 Task: Arrange a 60-minute meeting to discuss employee engagement survey results.
Action: Mouse moved to (83, 149)
Screenshot: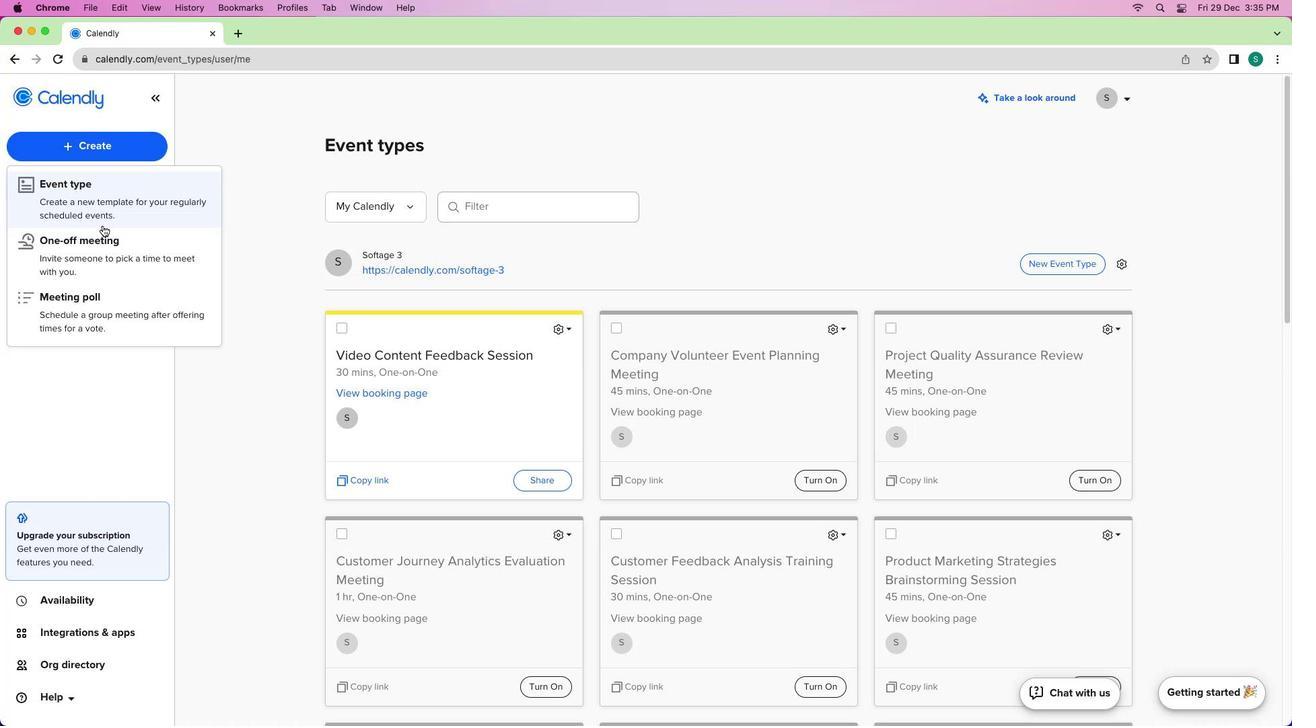 
Action: Mouse pressed left at (83, 149)
Screenshot: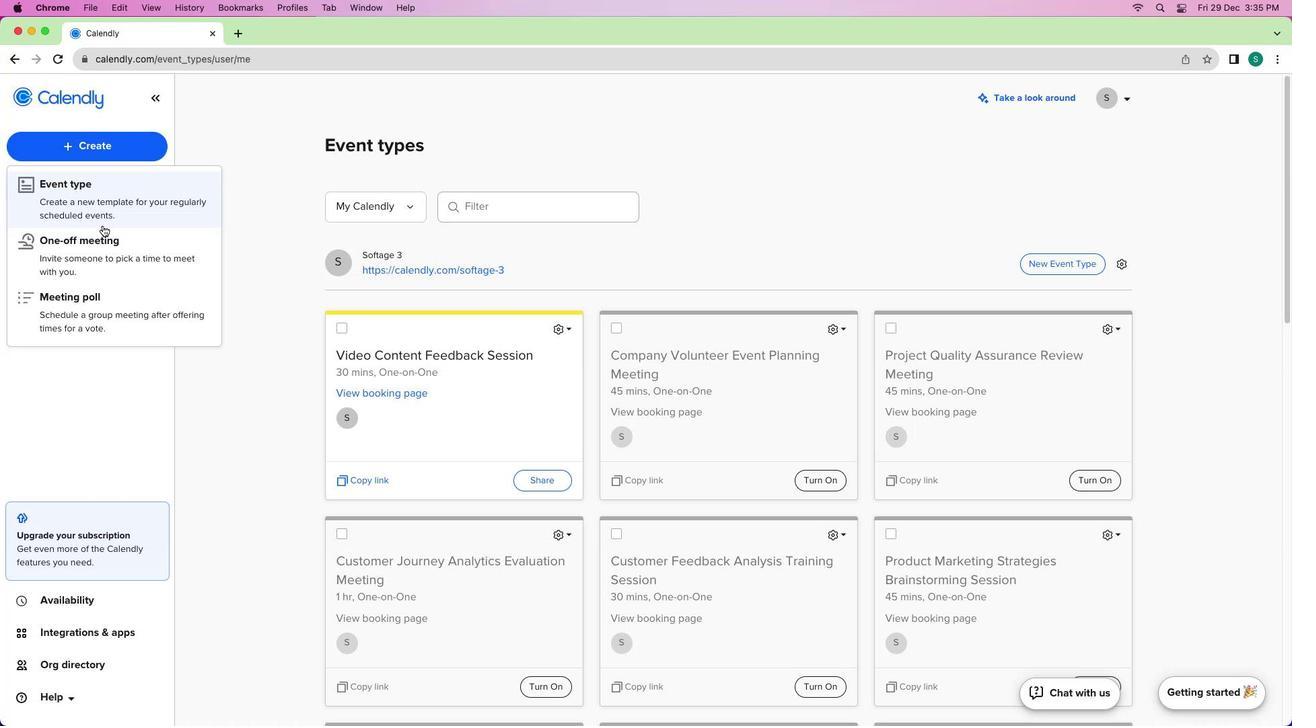 
Action: Mouse moved to (102, 204)
Screenshot: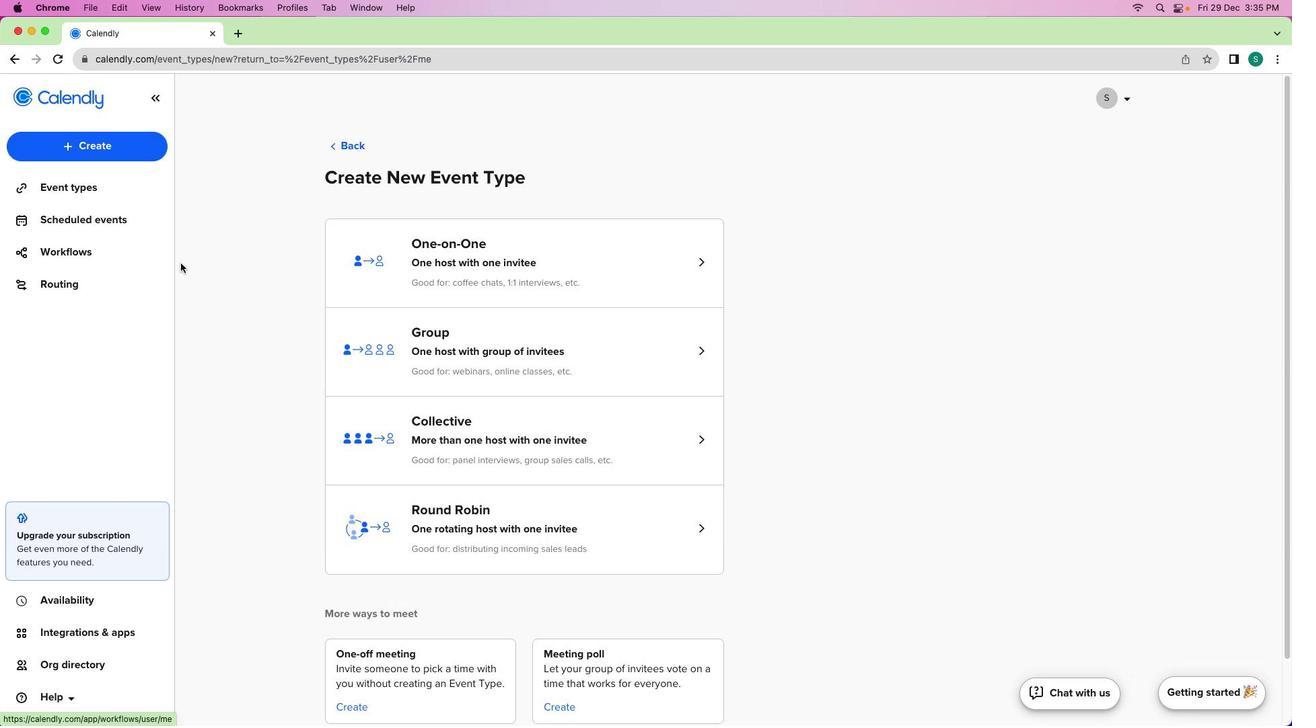 
Action: Mouse pressed left at (102, 204)
Screenshot: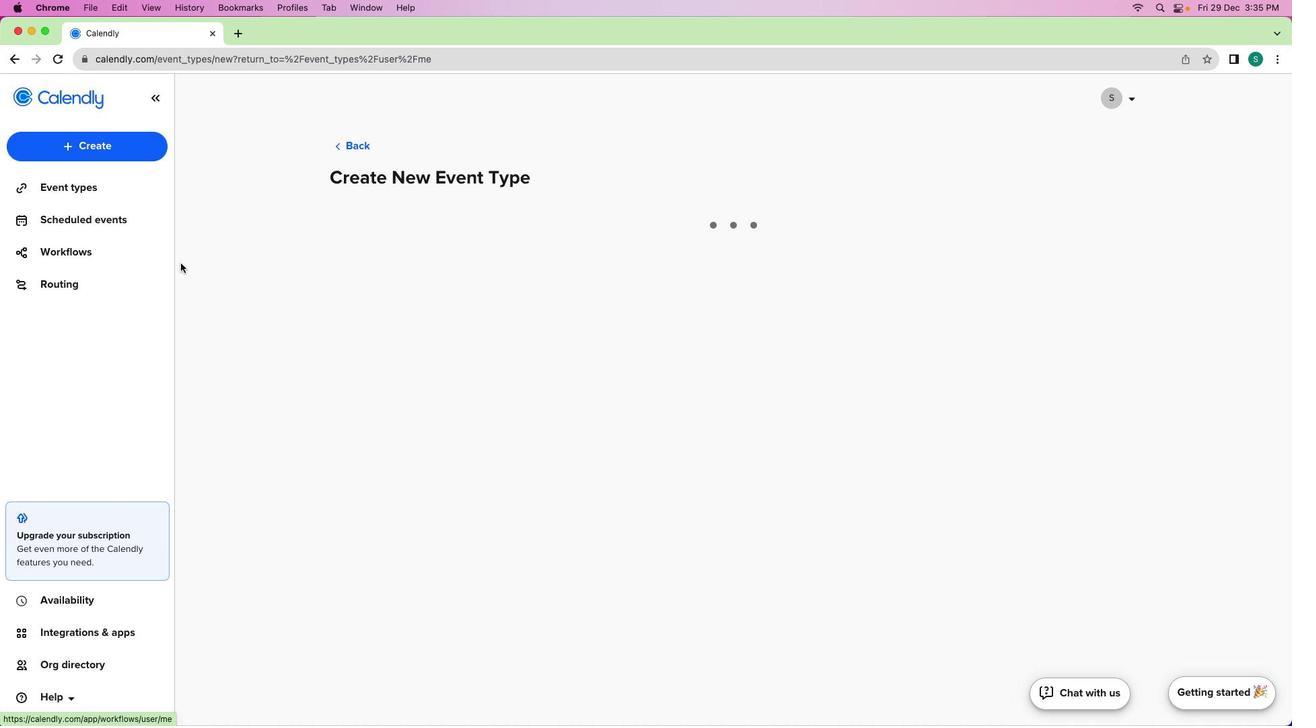 
Action: Mouse moved to (480, 288)
Screenshot: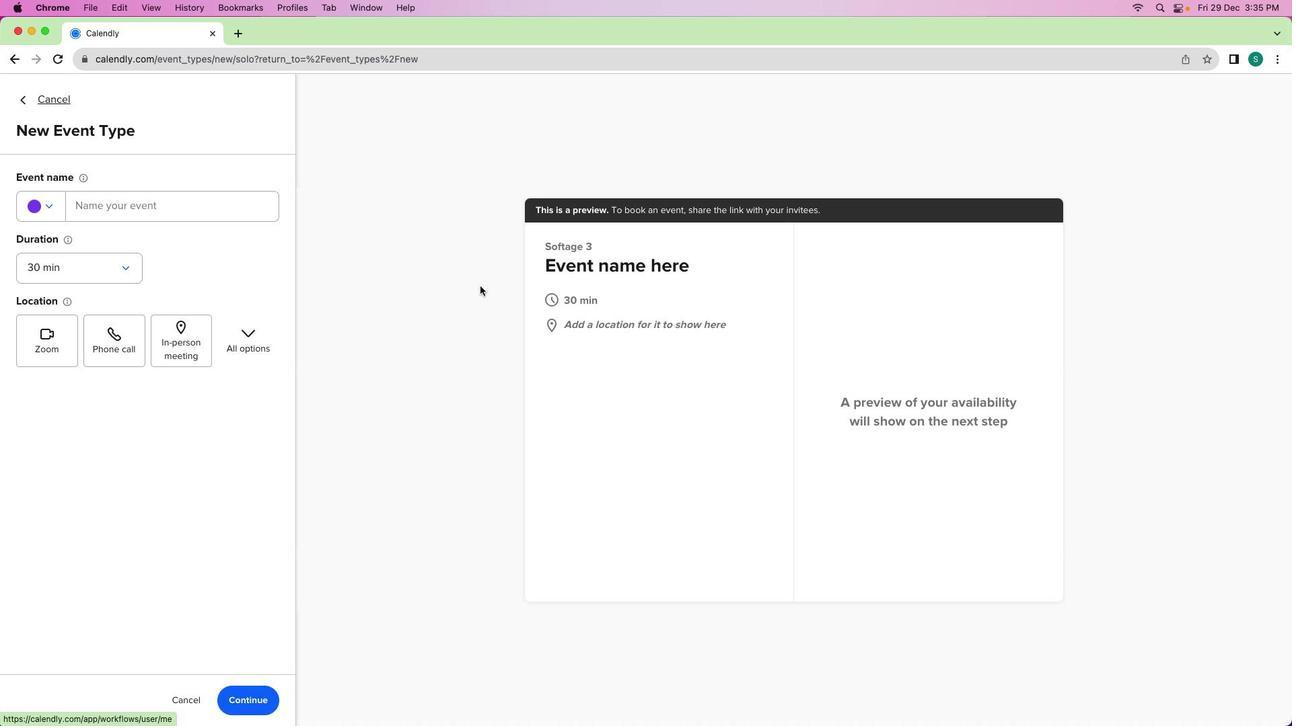 
Action: Mouse pressed left at (480, 288)
Screenshot: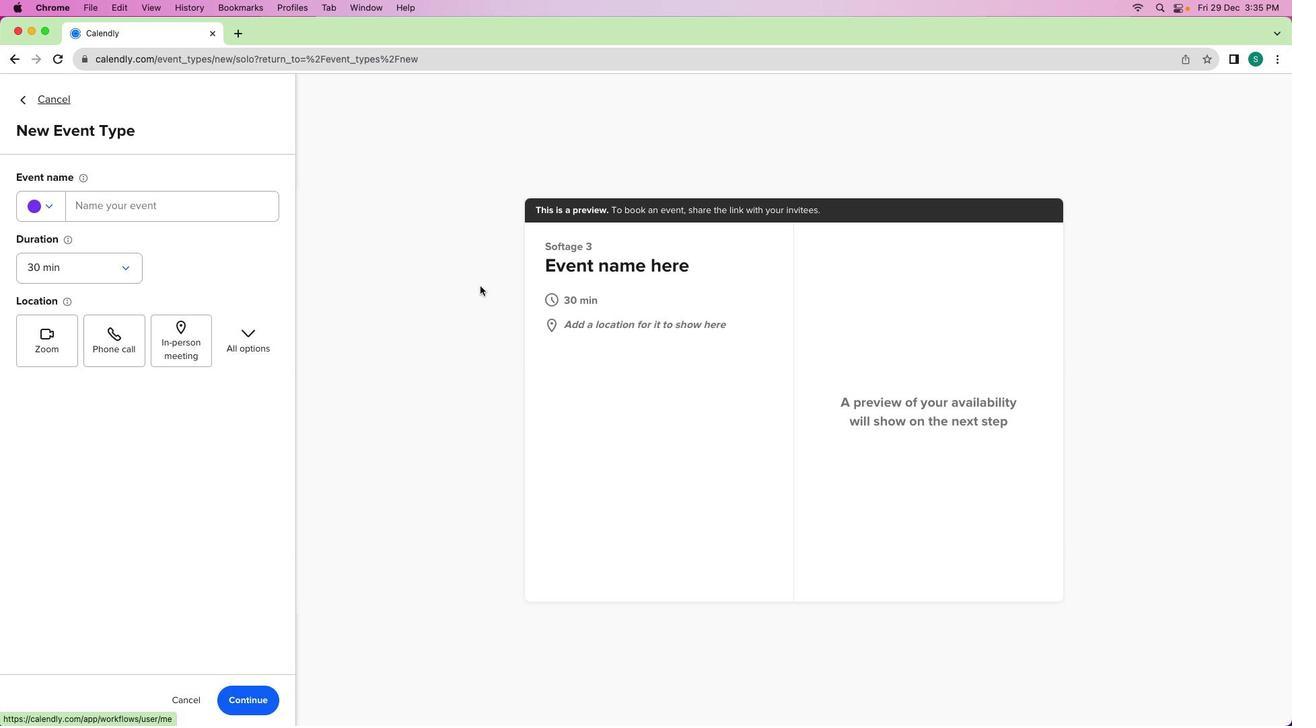 
Action: Mouse moved to (130, 209)
Screenshot: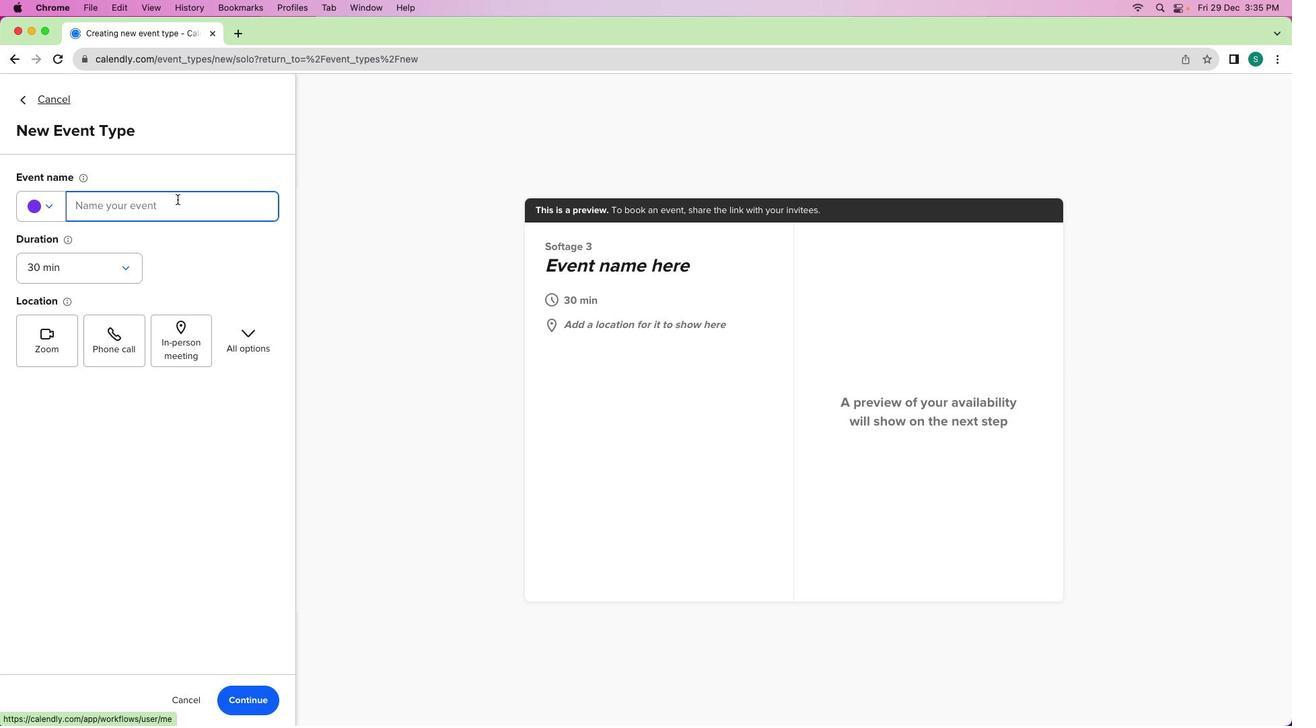 
Action: Mouse pressed left at (130, 209)
Screenshot: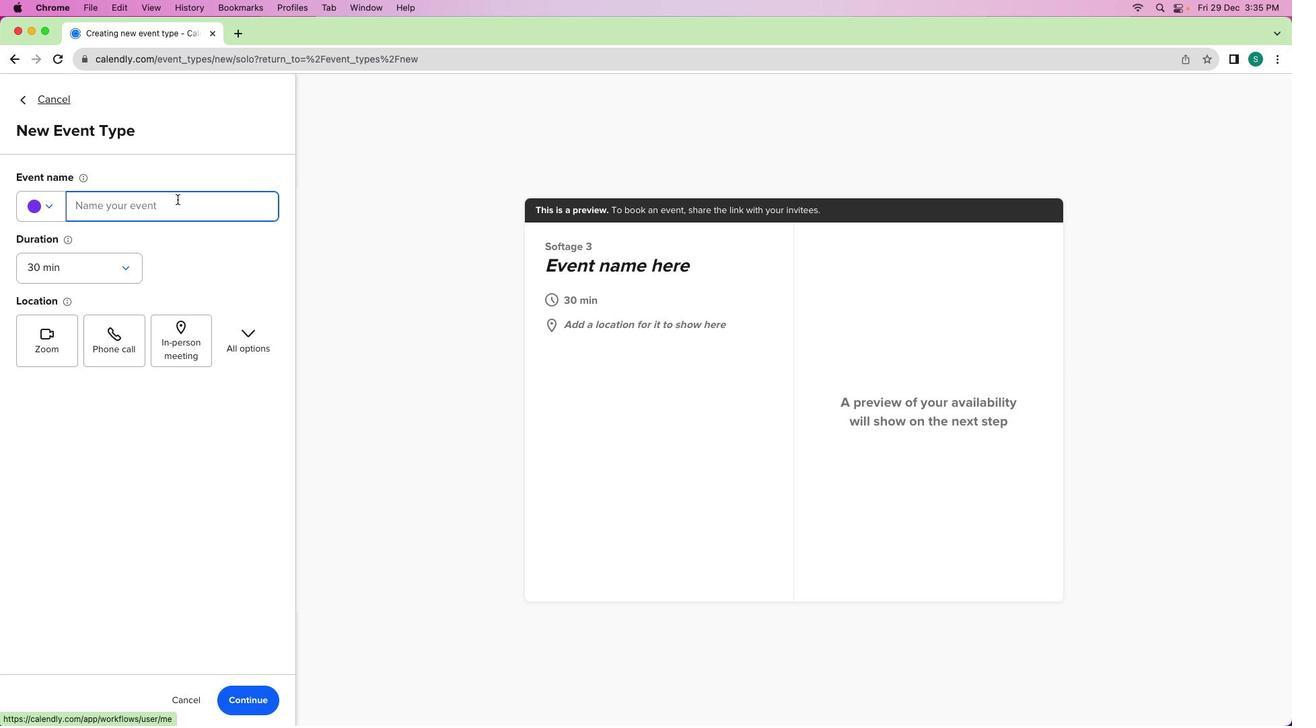 
Action: Mouse moved to (179, 199)
Screenshot: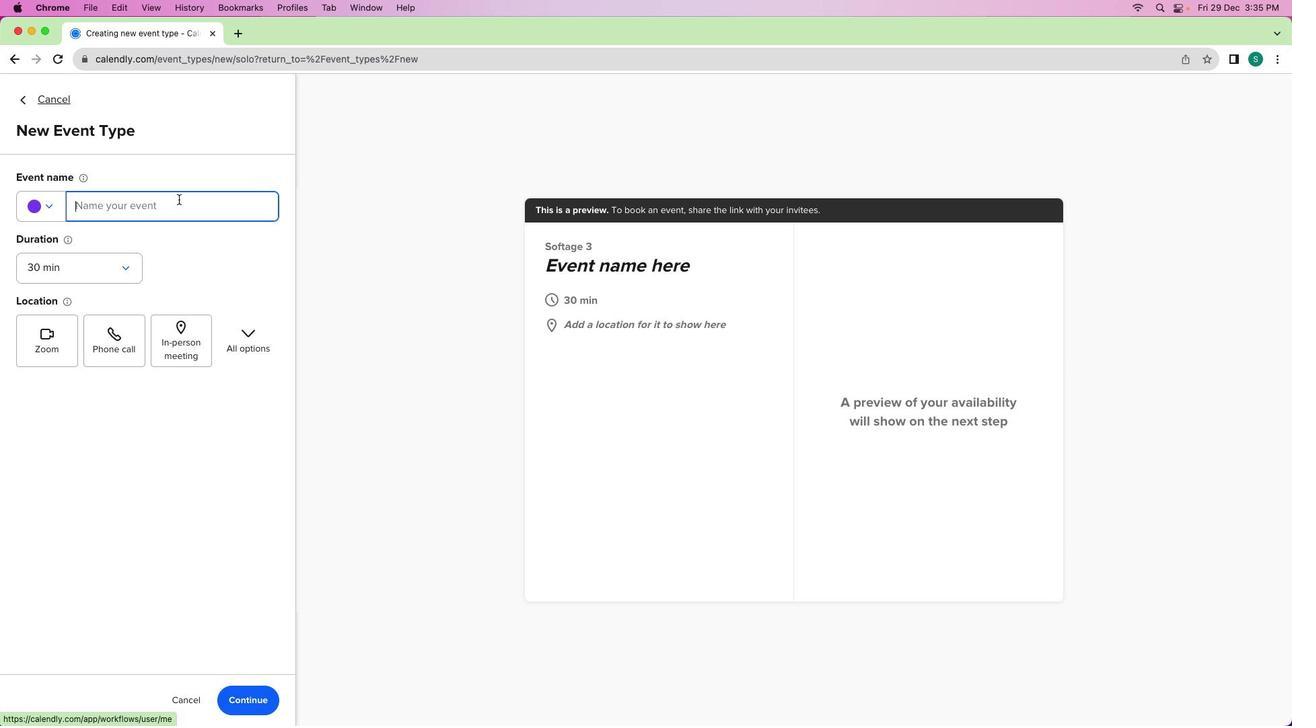 
Action: Key pressed Key.shift'E''m''p''l''o''y''e''e'Key.spaceKey.shift'E''n''a'Key.backspace'g''a''g''e''m''e''n''t'Key.spaceKey.shift'S''u''r''v''e''y'Key.spaceKey.shift'R''e''s''u''k''t'Key.backspaceKey.backspace'l''t''s'Key.spaceKey.shift'D''i''s''c''u''s''s''i''o''n'Key.spaceKey.shift'M''e''e''t''i''n''g'
Screenshot: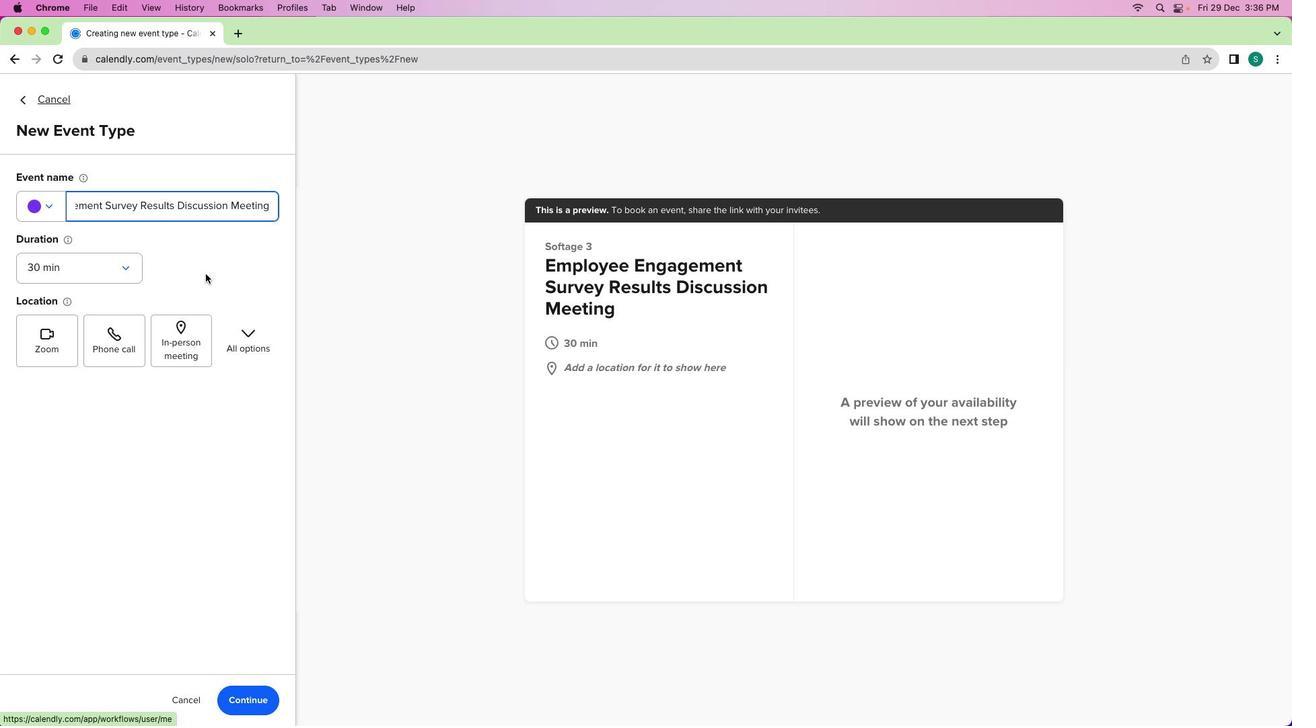 
Action: Mouse moved to (131, 267)
Screenshot: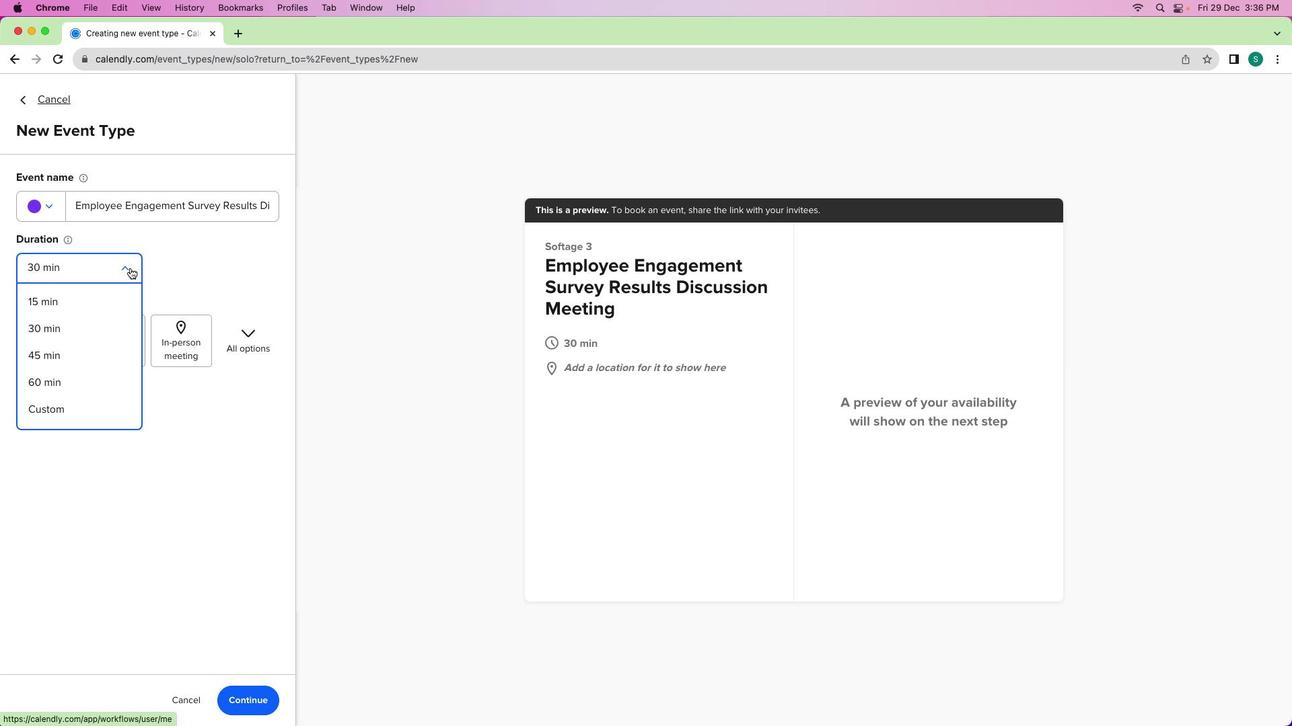 
Action: Mouse pressed left at (131, 267)
Screenshot: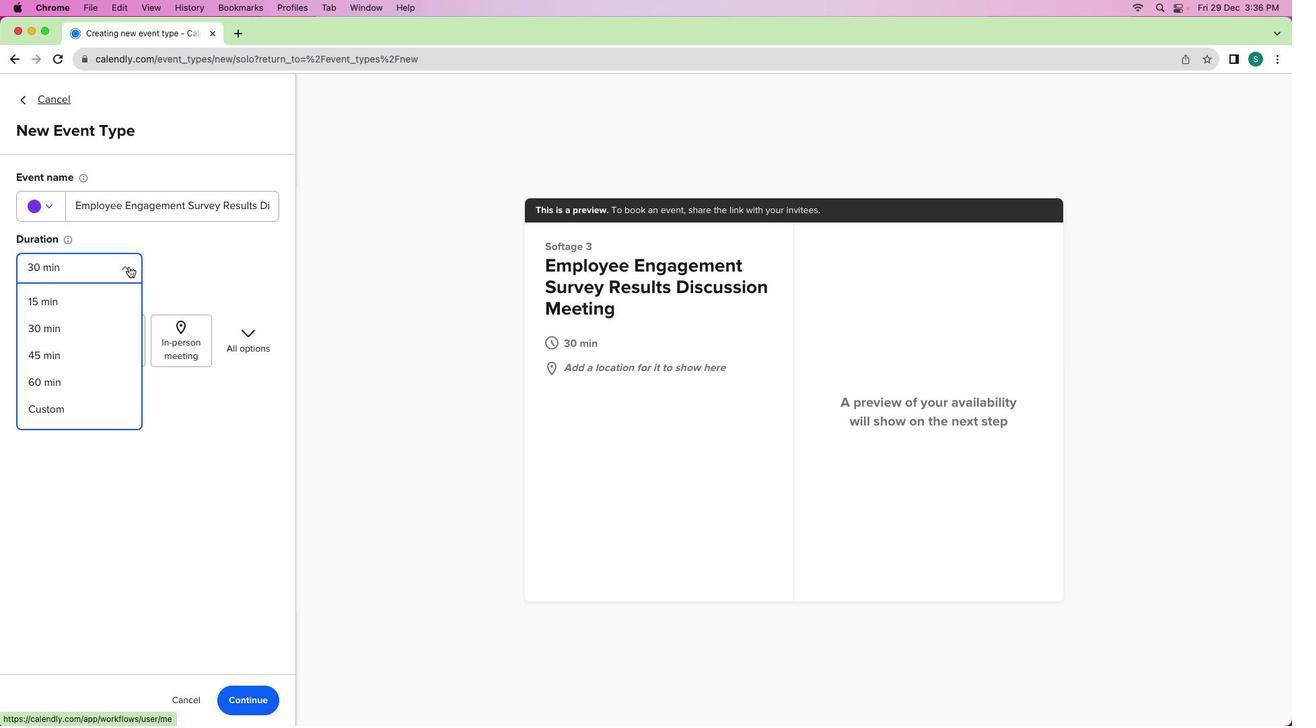
Action: Mouse moved to (59, 379)
Screenshot: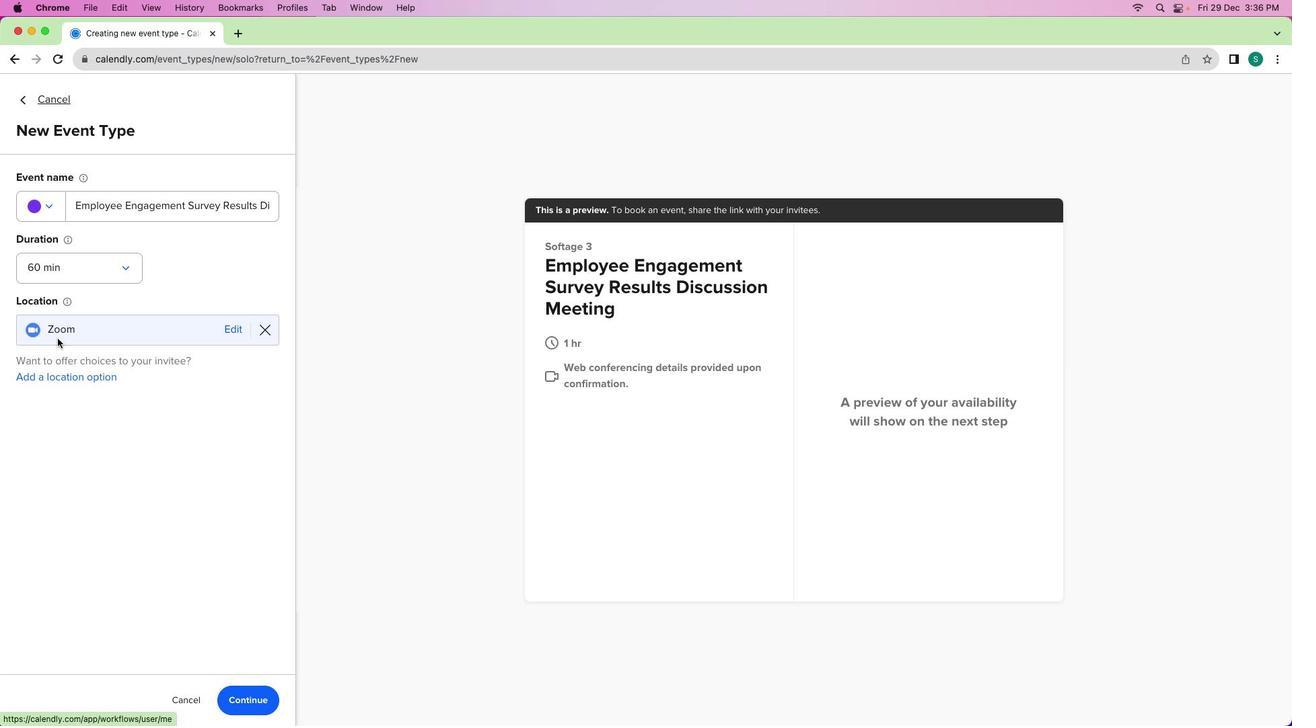
Action: Mouse pressed left at (59, 379)
Screenshot: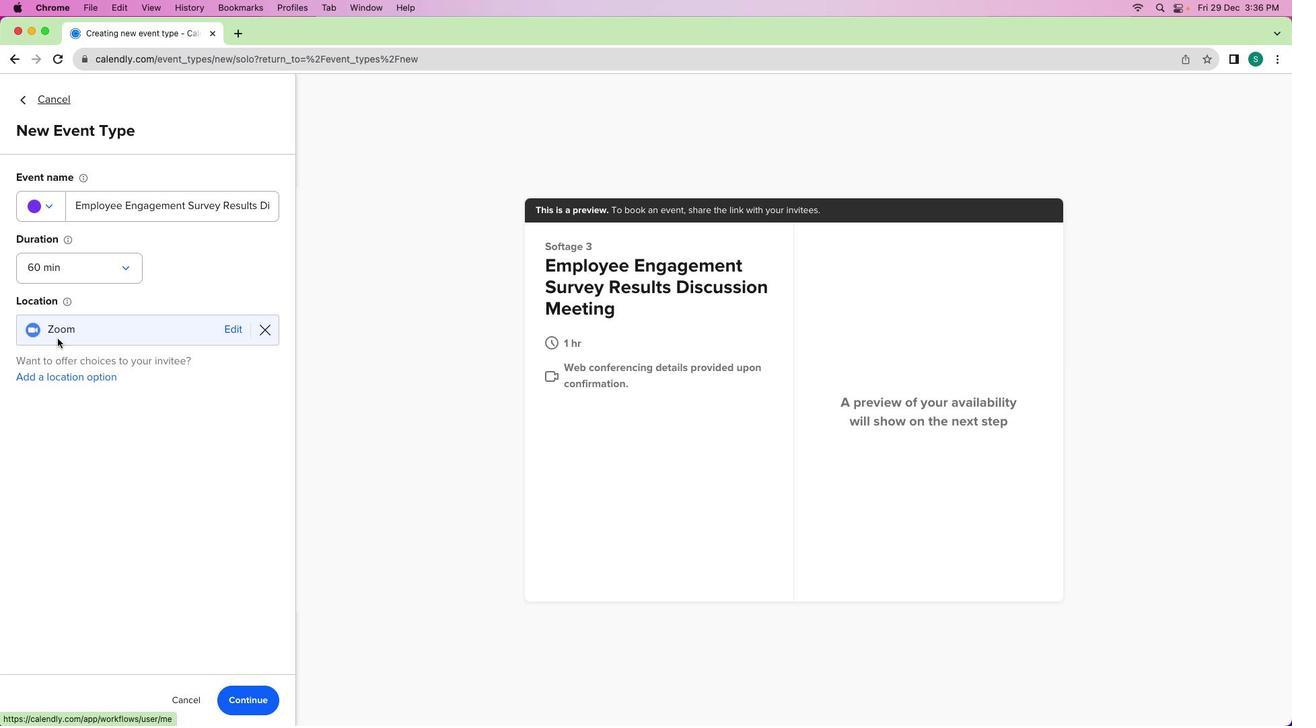 
Action: Mouse moved to (63, 337)
Screenshot: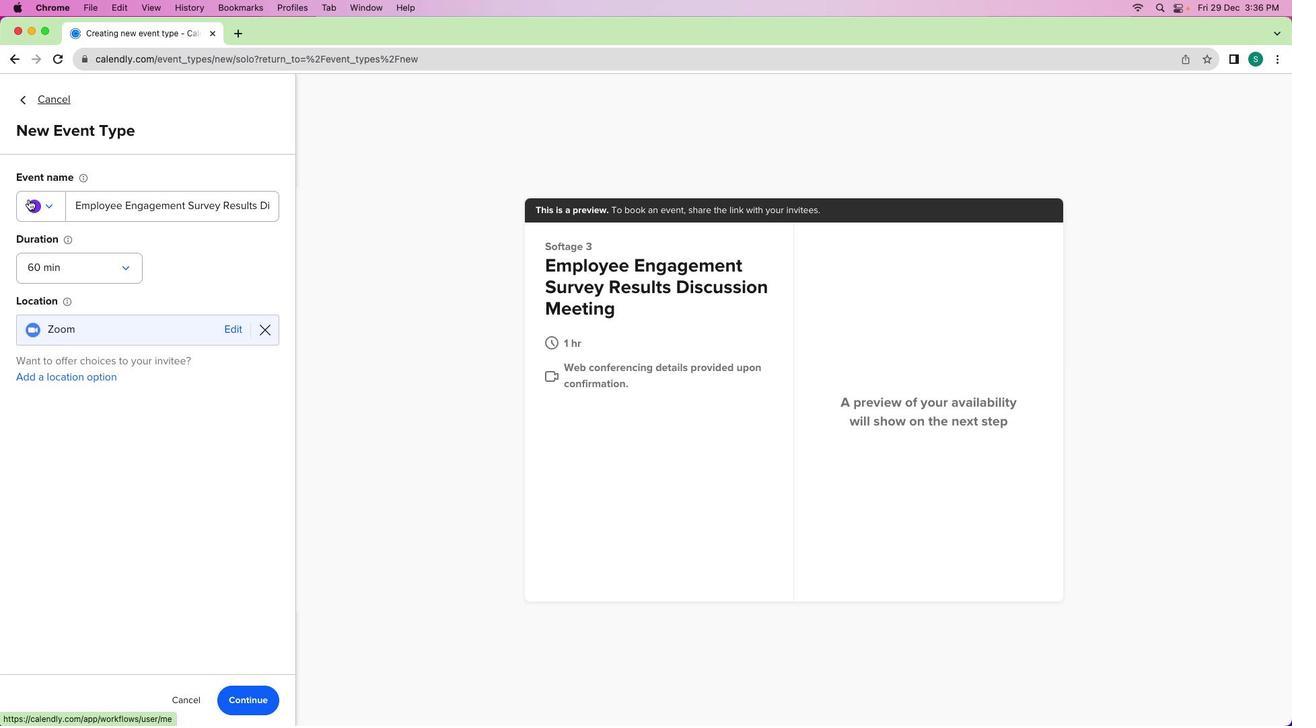 
Action: Mouse pressed left at (63, 337)
Screenshot: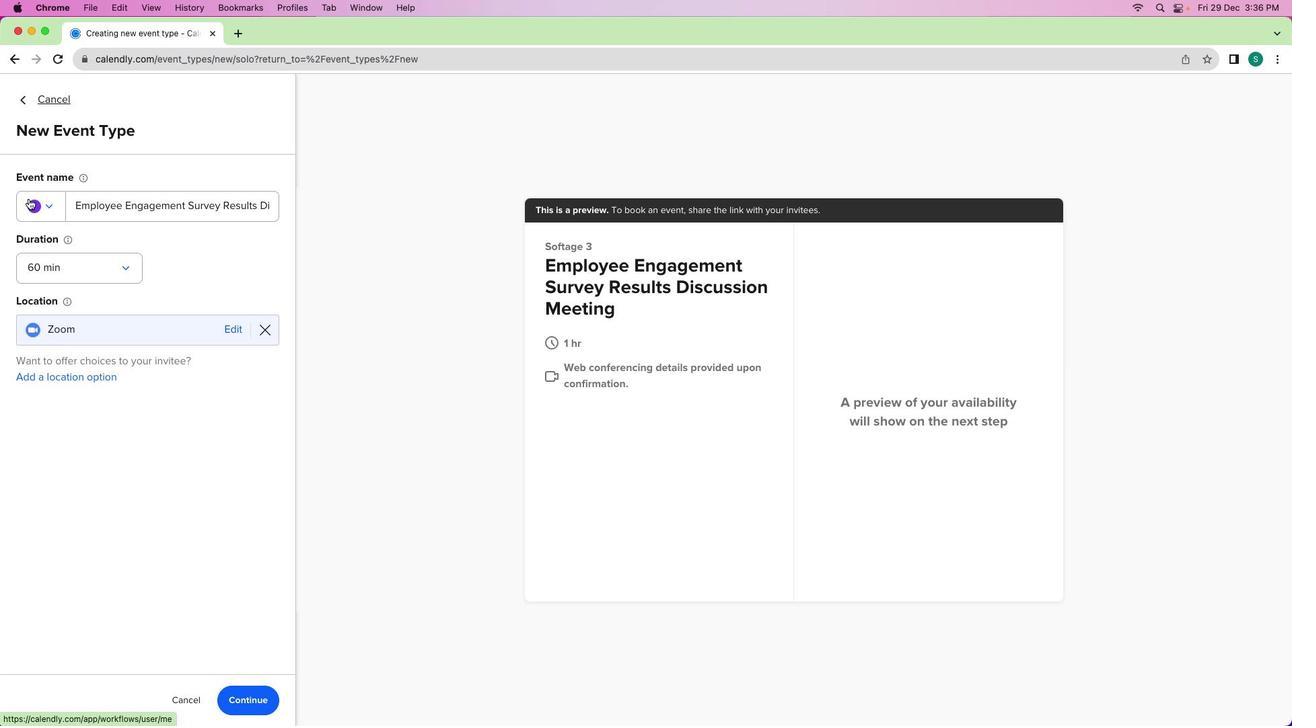 
Action: Mouse moved to (30, 199)
Screenshot: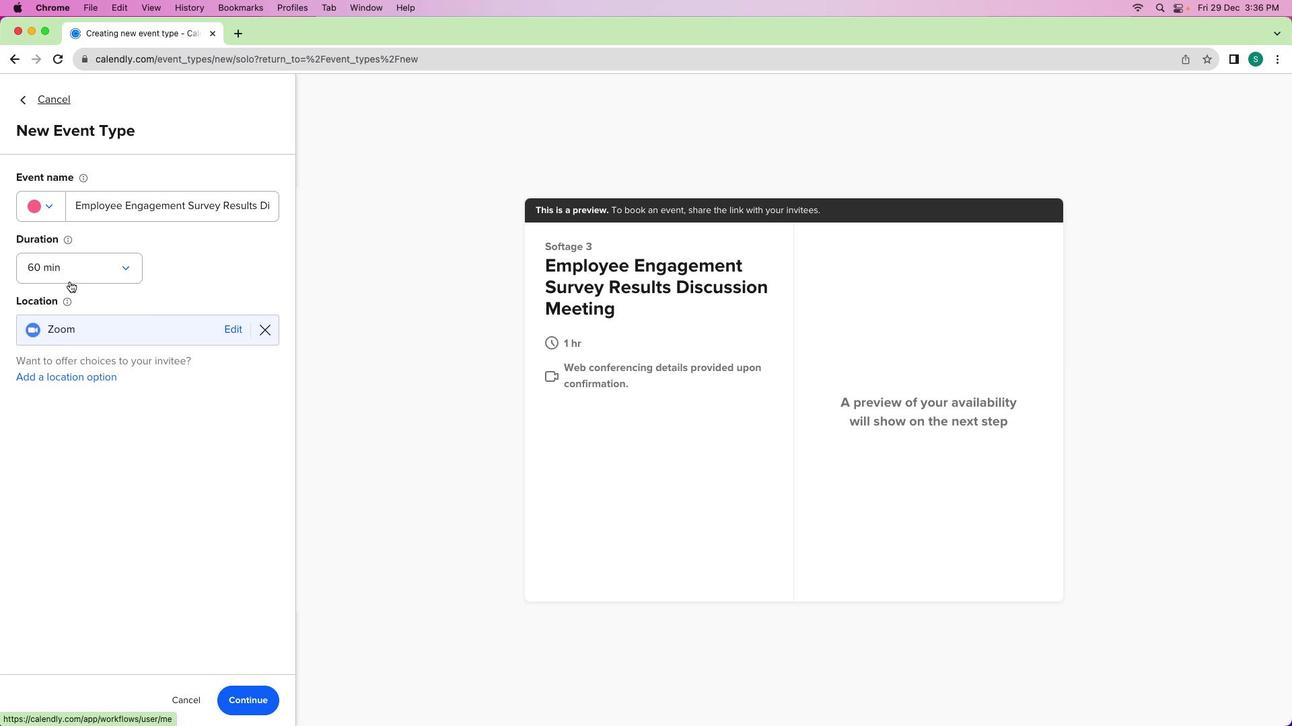 
Action: Mouse pressed left at (30, 199)
Screenshot: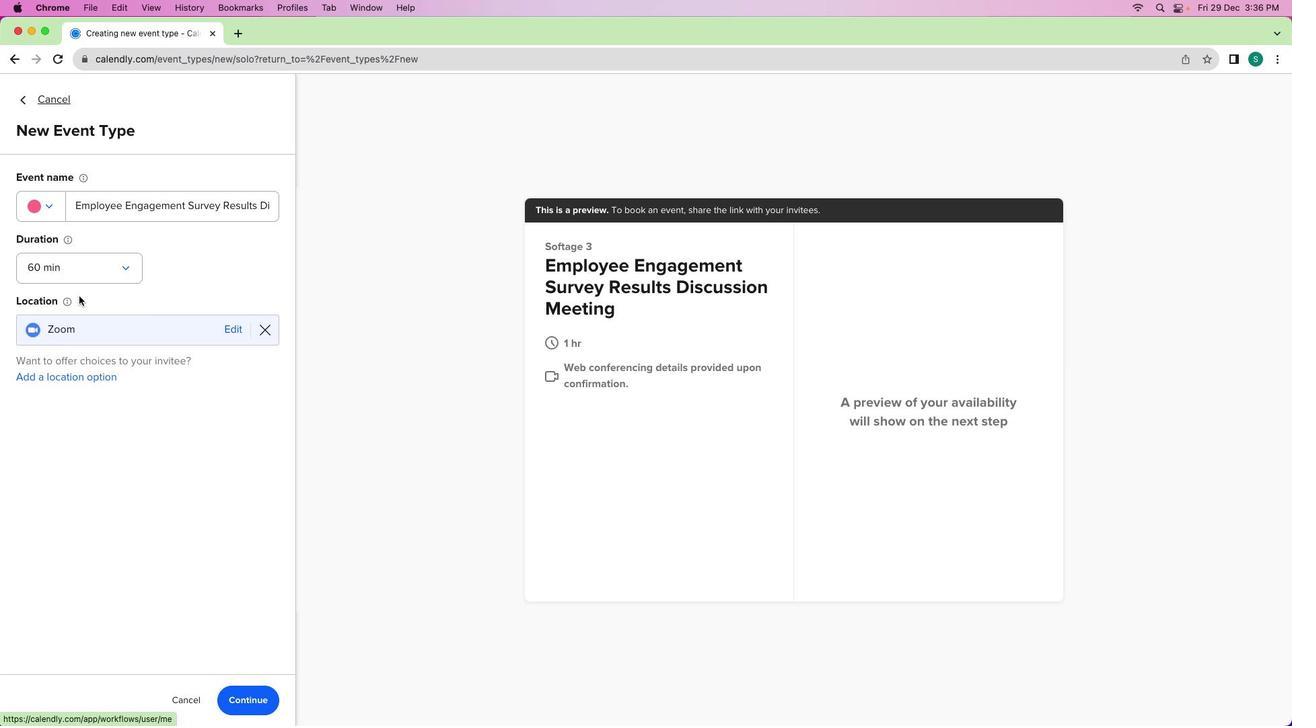 
Action: Mouse moved to (62, 270)
Screenshot: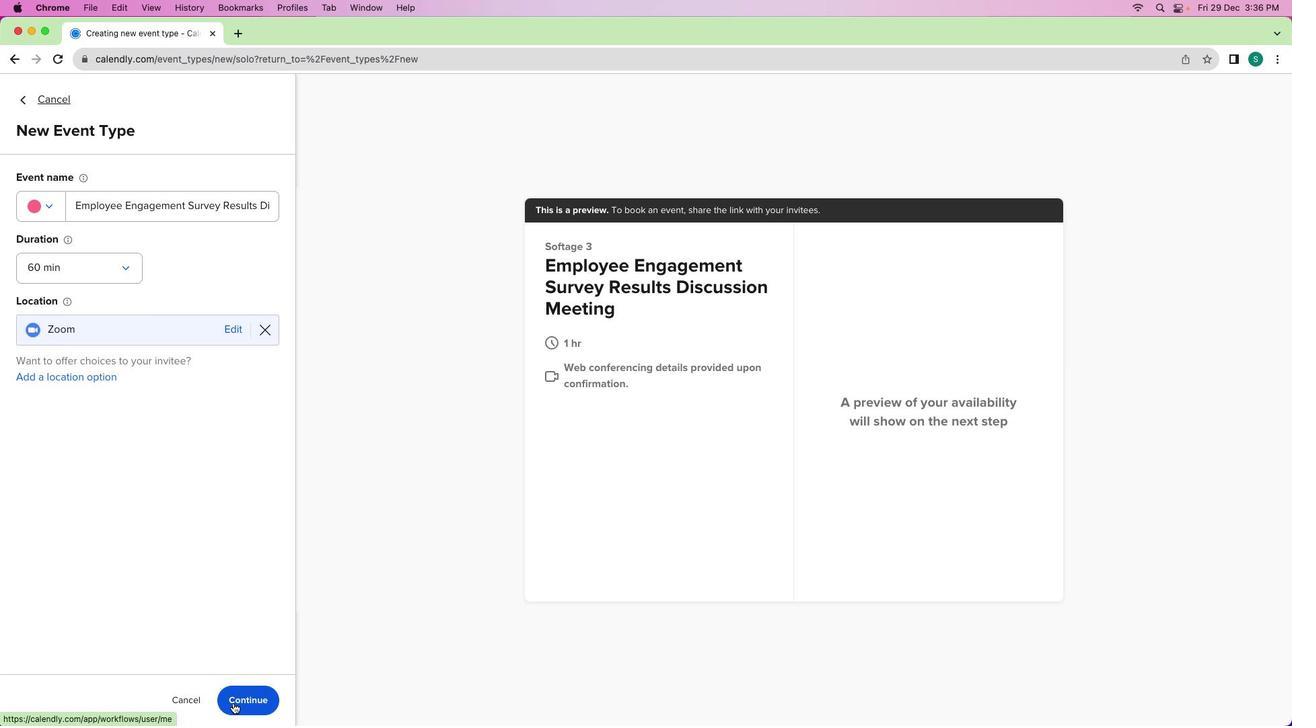 
Action: Mouse pressed left at (62, 270)
Screenshot: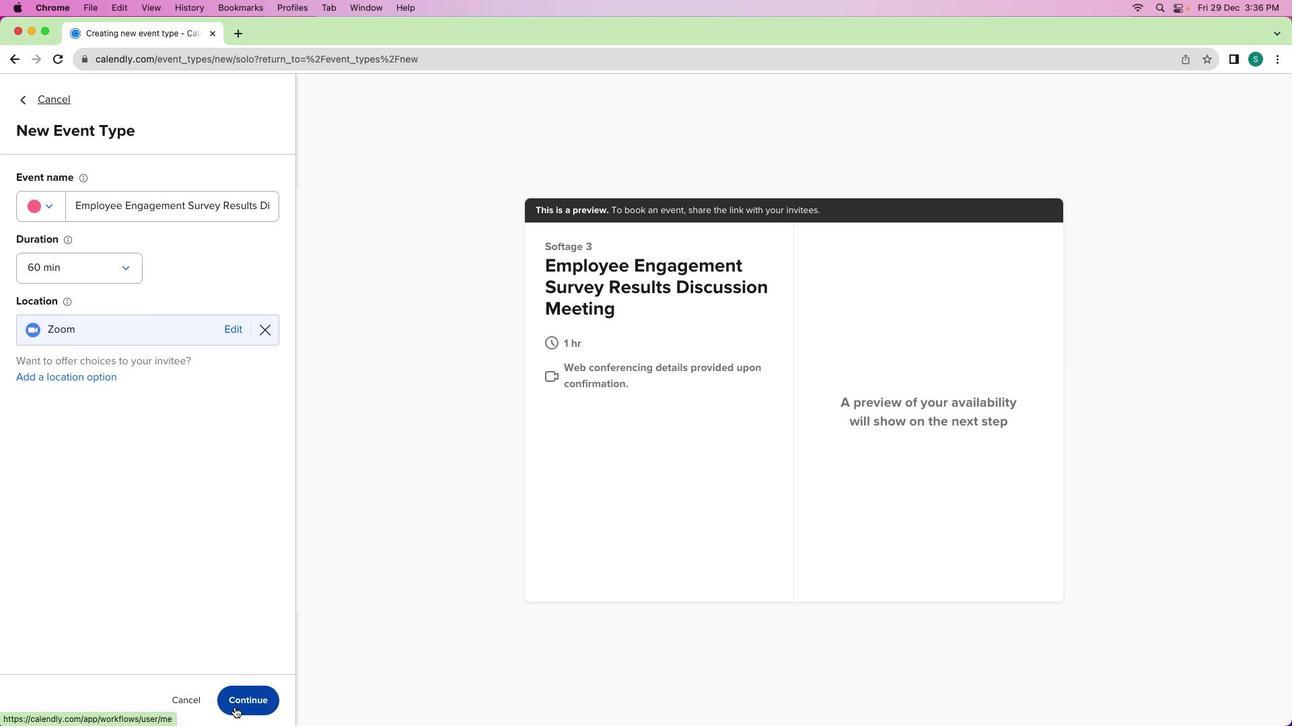 
Action: Mouse moved to (234, 707)
Screenshot: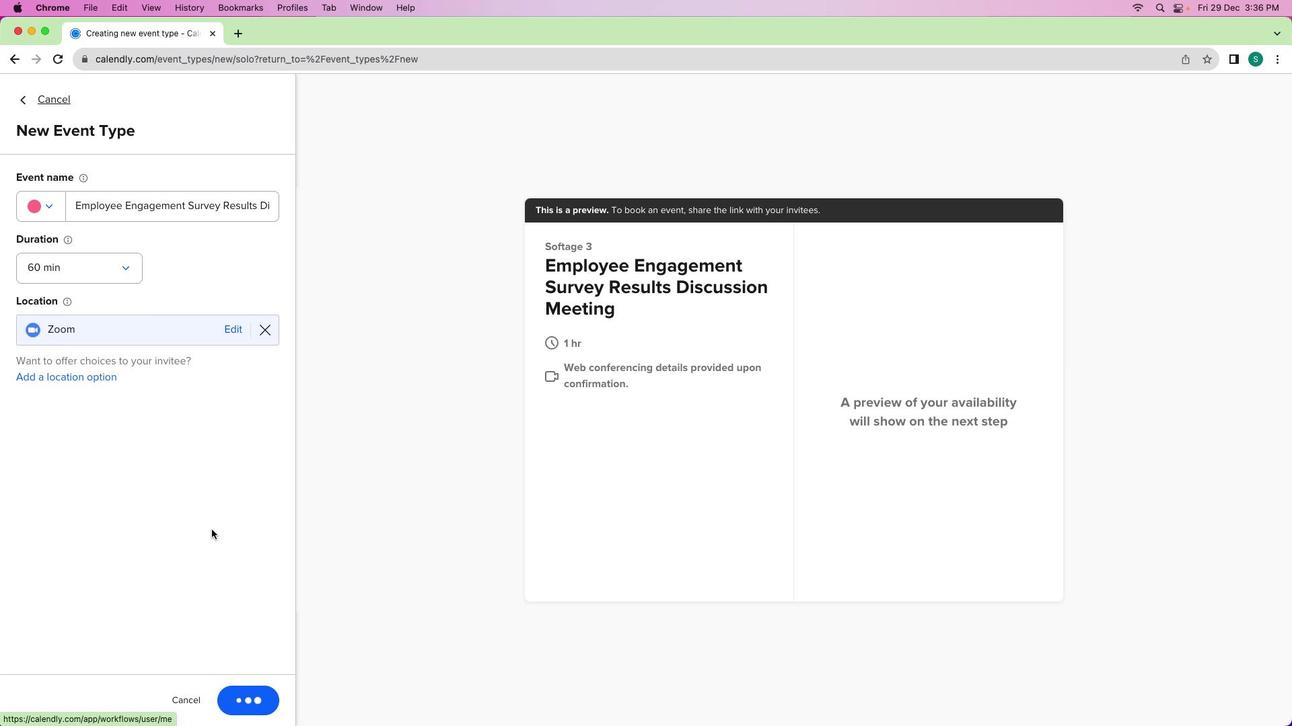 
Action: Mouse pressed left at (234, 707)
Screenshot: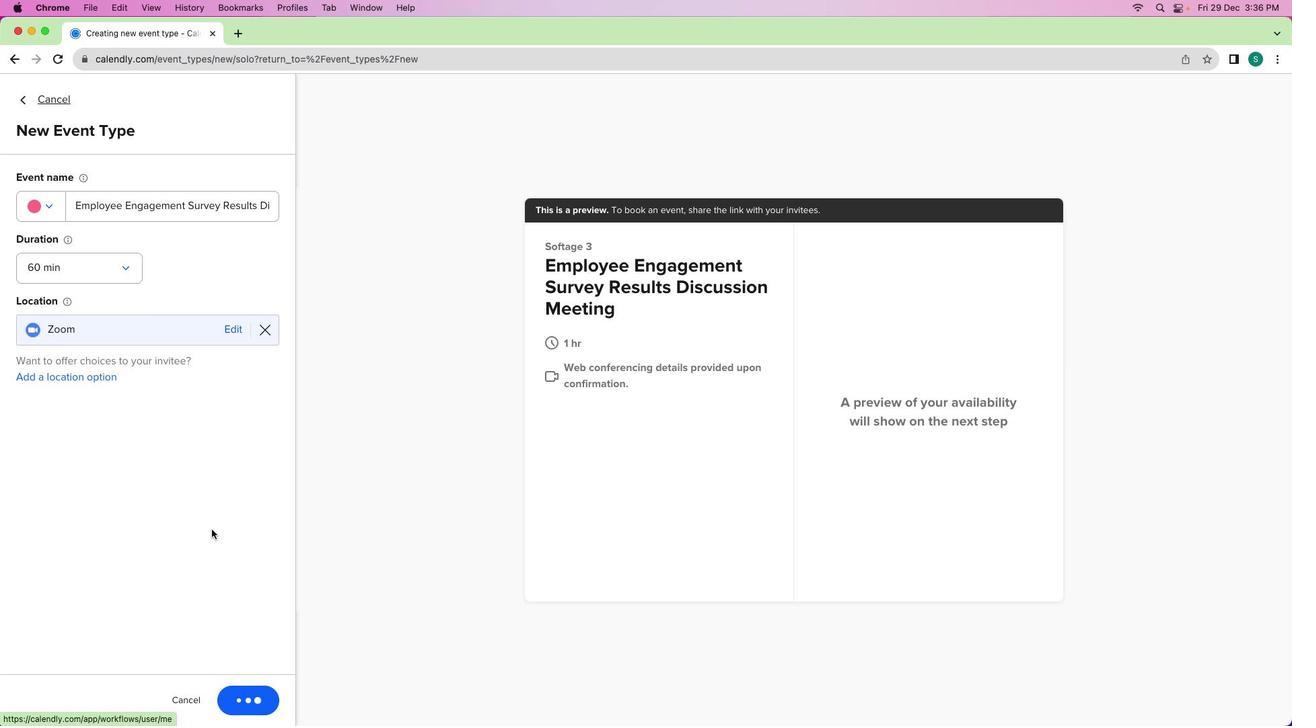 
Action: Mouse moved to (138, 220)
Screenshot: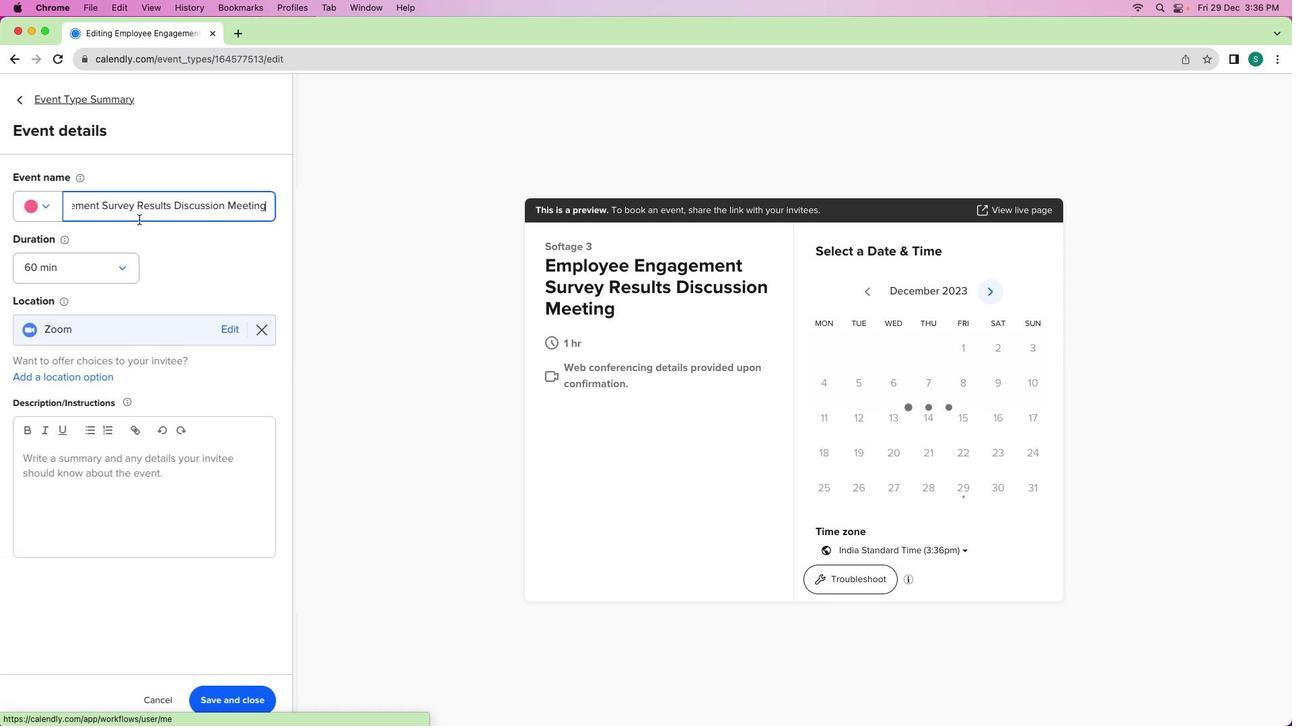 
Action: Mouse pressed left at (138, 220)
Screenshot: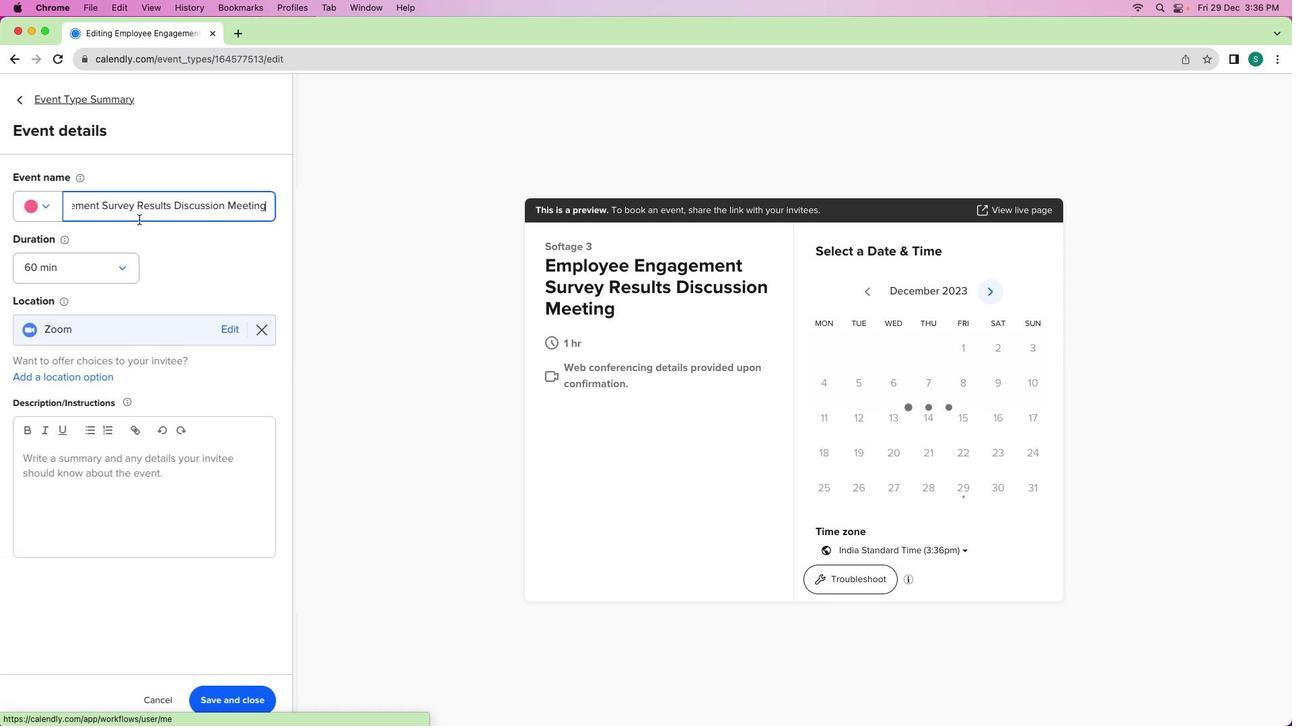 
Action: Mouse moved to (158, 520)
Screenshot: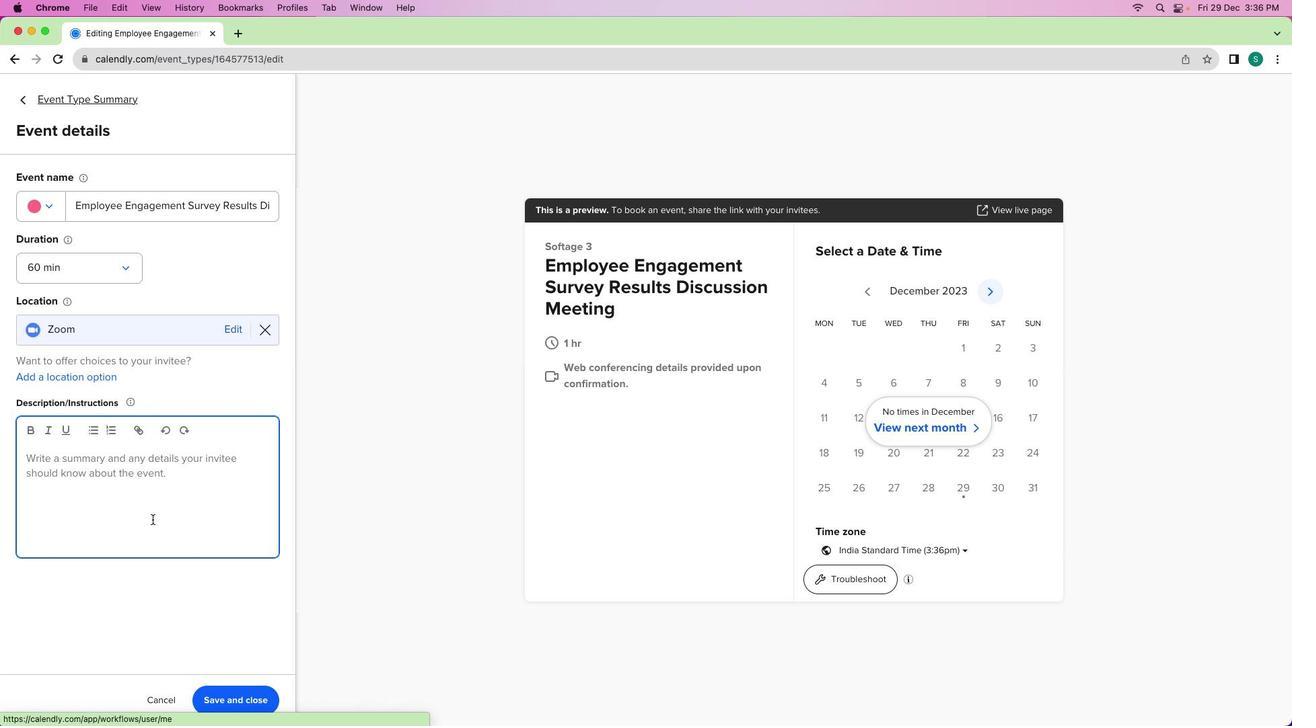 
Action: Mouse pressed left at (158, 520)
Screenshot: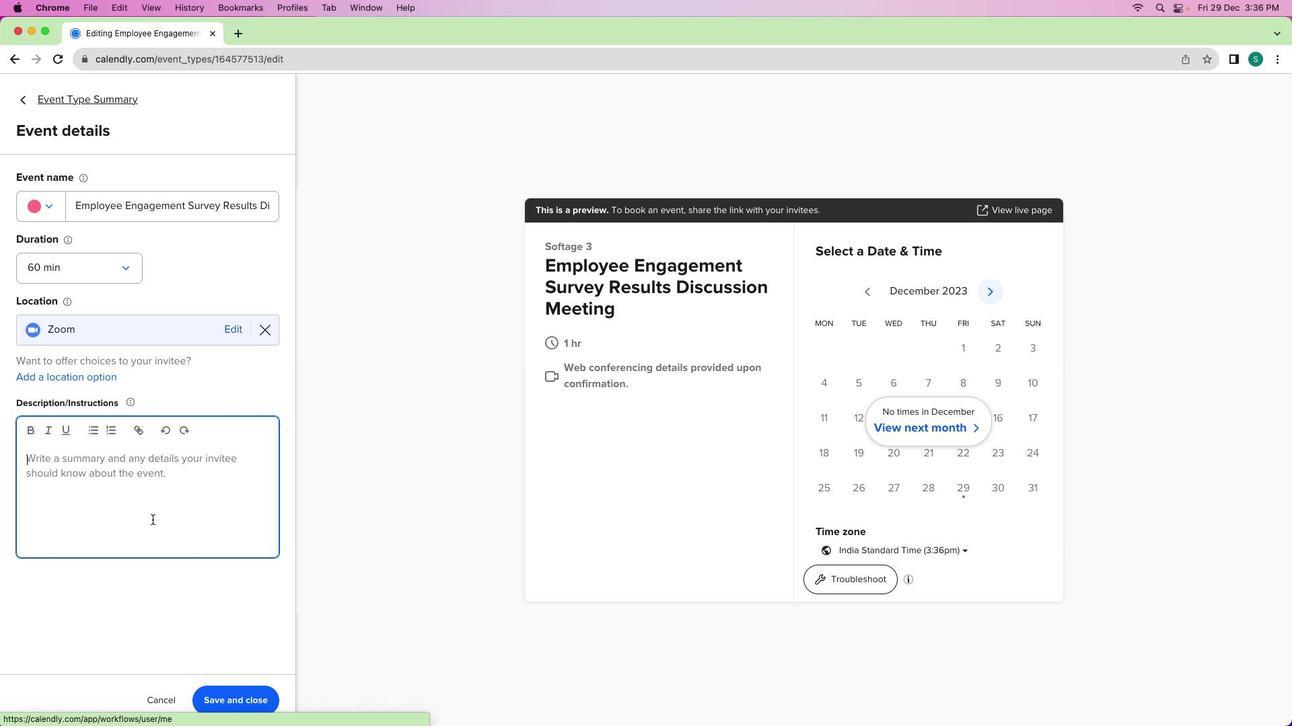 
Action: Mouse moved to (152, 519)
Screenshot: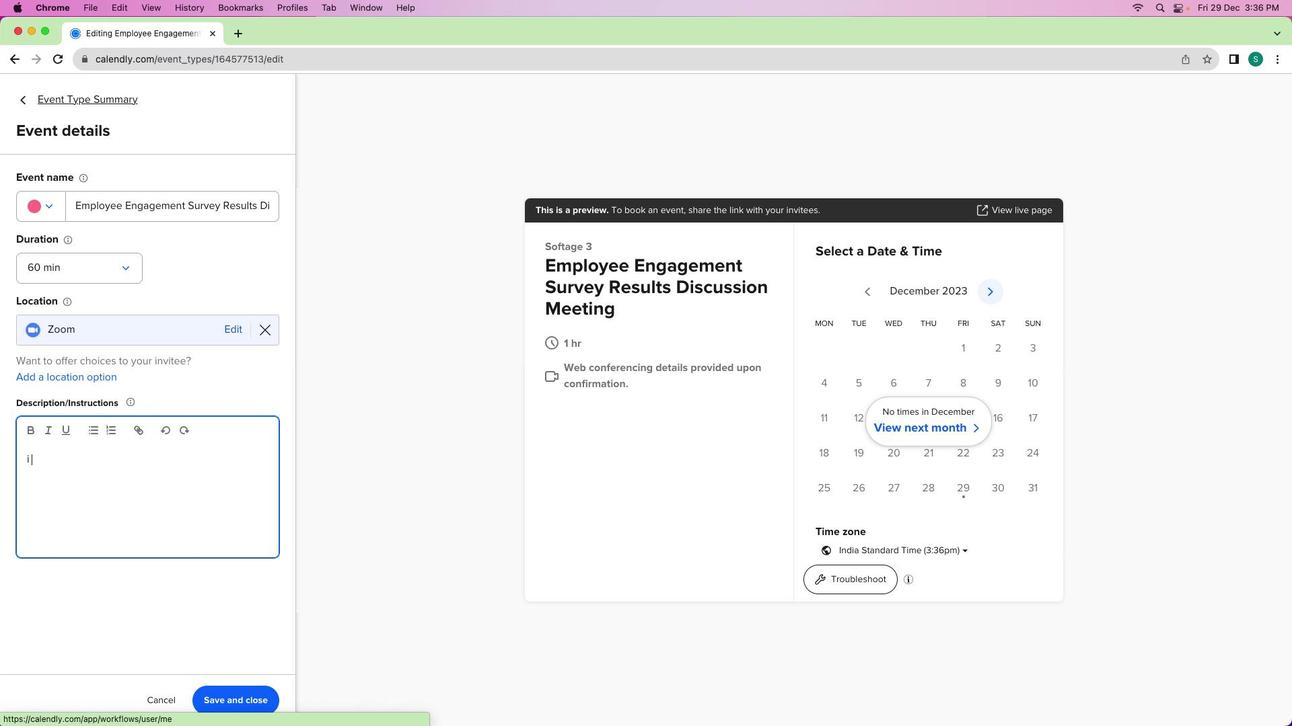 
Action: Key pressed 'i'Key.space'i''n''v''i''t''e'Key.space'y'Key.backspace'y''o''u'Key.space't''o'Key.space'a'Key.space'c''o''m''p''r''e''h''e''n''s''i''c''e'Key.backspaceKey.backspace'v''e'Key.space'm''e''e''t''i''n''g'Key.space'f''o''c''u''s''e''d'Key.space'o''n'Key.space'd''i''s''c''u''s''s''i''n''g'Key.space't''h''e'Key.space'r''e''s''u''l''t''s'Key.space'o''f'Key.space'o''u''r'Key.space'r''e''c''e''n''t'Key.space'e''m''p''l''o''y''e''e'Key.space'e''n''g''a''g''e''m''e''n''t'Key.space's''u''r''v''e''y''.'Key.spaceKey.shift'W''e'Key.space'e''i''i'Key.backspaceKey.backspaceKey.backspace'w''i''i'Key.backspace'l''l'Key.space'b''e'Key.space'l''o''o''k''i''n''g'Key.space'a''t'Key.space'k''e''y'Key.space'f''i''n''d''i''n''g''s'Key.spaceKey.backspace','Key.space'a''n''a''l''y''z''e'Key.space't''r''e''n''d''s'','Key.spaceKey.caps_lock'A''D'Key.backspaceKey.backspaceKey.caps_lock'n''a''d'Key.backspaceKey.backspaceKey.backspace'a''n''d'Key.space'c''o''l''l''a''b''o''r''a''t''i''v''e''l''y'Key.space'i''d''e''n''t''i''f''y'Key.space'a''c''t''i''o''n''a''b''l''e'Key.space'i''n''s''i''g''h''t''s'Key.space'a''n''d'Key.space'r'Key.backspaceKey.backspaceKey.backspaceKey.backspaceKey.backspace't''o'Key.space'e''n''h''a''n''c''e'Key.space'e''m''p''l''o''y''e''e'Key.space'e''g''a''g''e''m''e''n''r'Key.backspace't'Key.spaceKey.leftKey.leftKey.leftKey.leftKey.leftKey.leftKey.leftKey.leftKey.leftKey.leftKey.right'n'Key.down'a''c''r''o''s''s'Key.space'o''r''g''a''n''i''z''a''t''i''o''n''.'
Screenshot: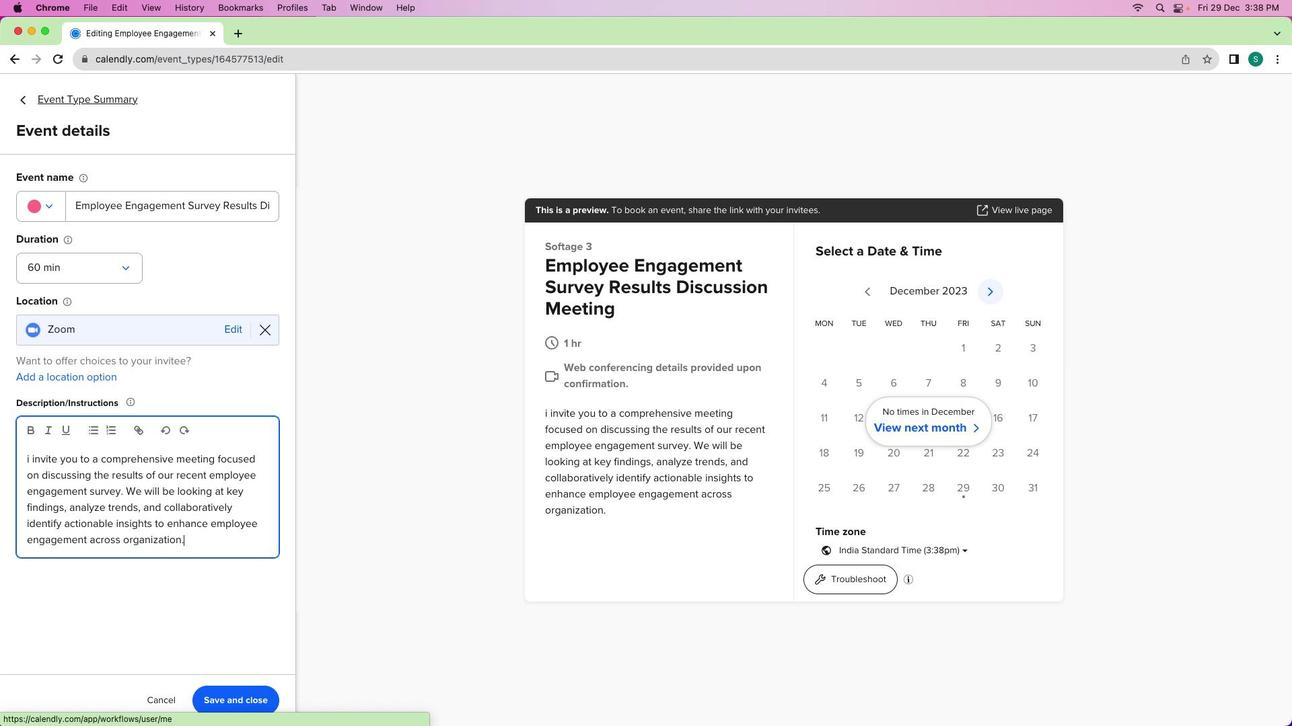 
Action: Mouse moved to (269, 703)
Screenshot: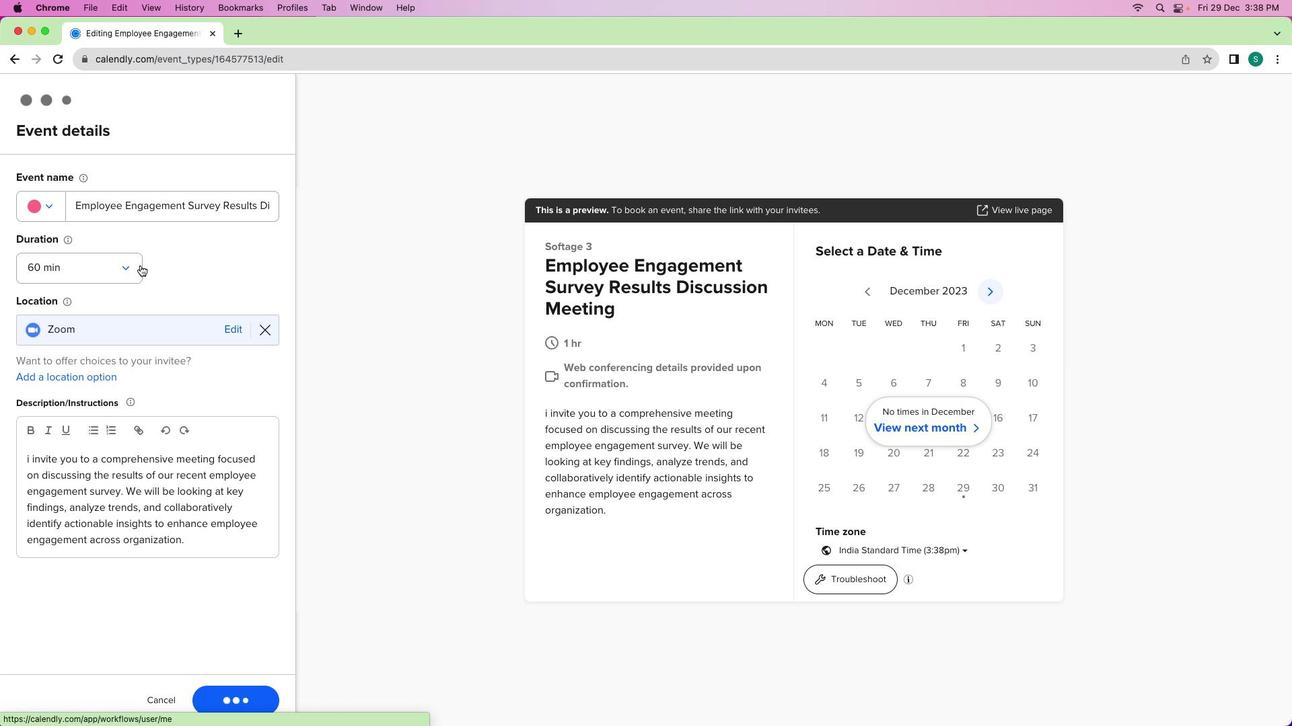 
Action: Mouse pressed left at (269, 703)
Screenshot: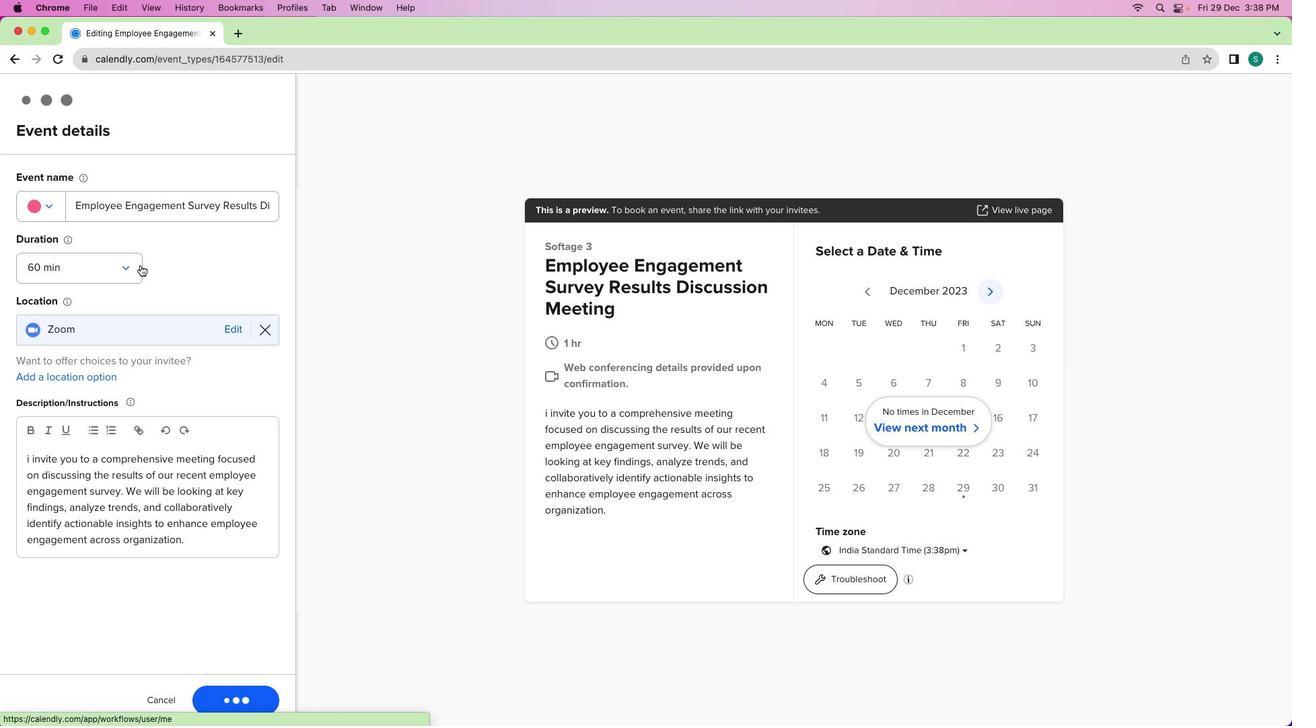 
Action: Mouse moved to (59, 97)
Screenshot: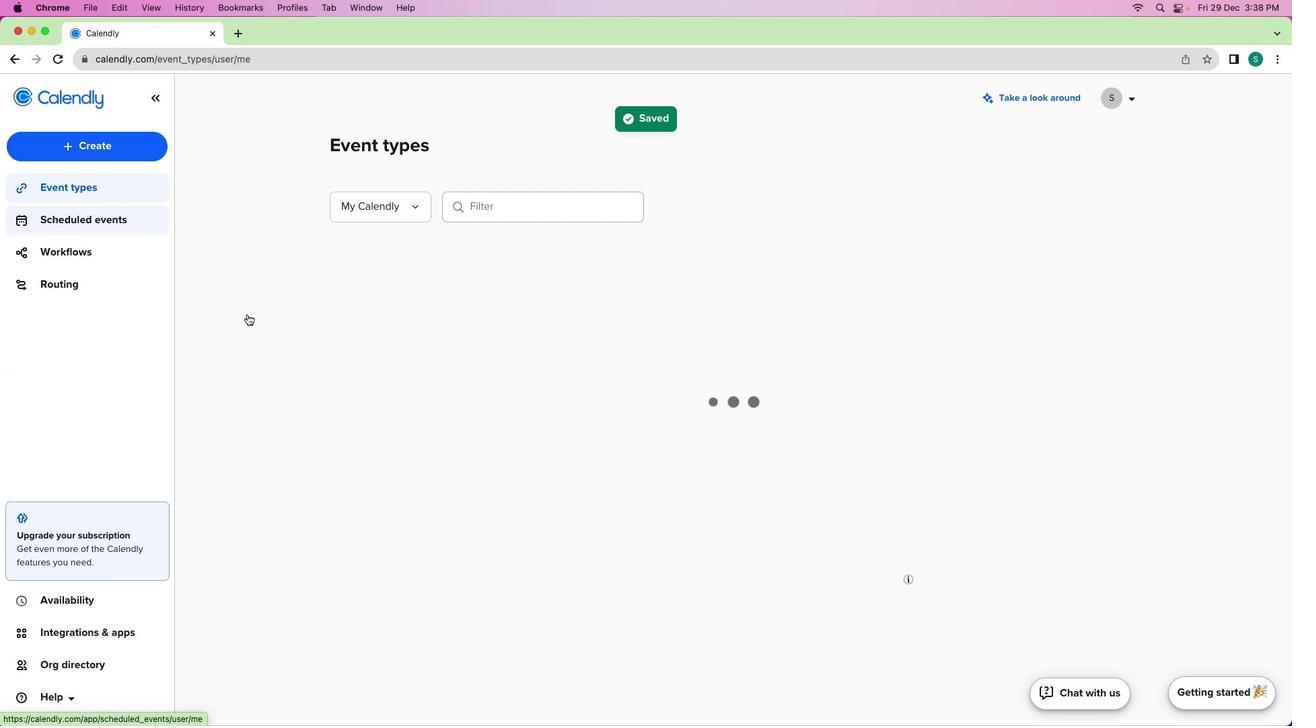 
Action: Mouse pressed left at (59, 97)
Screenshot: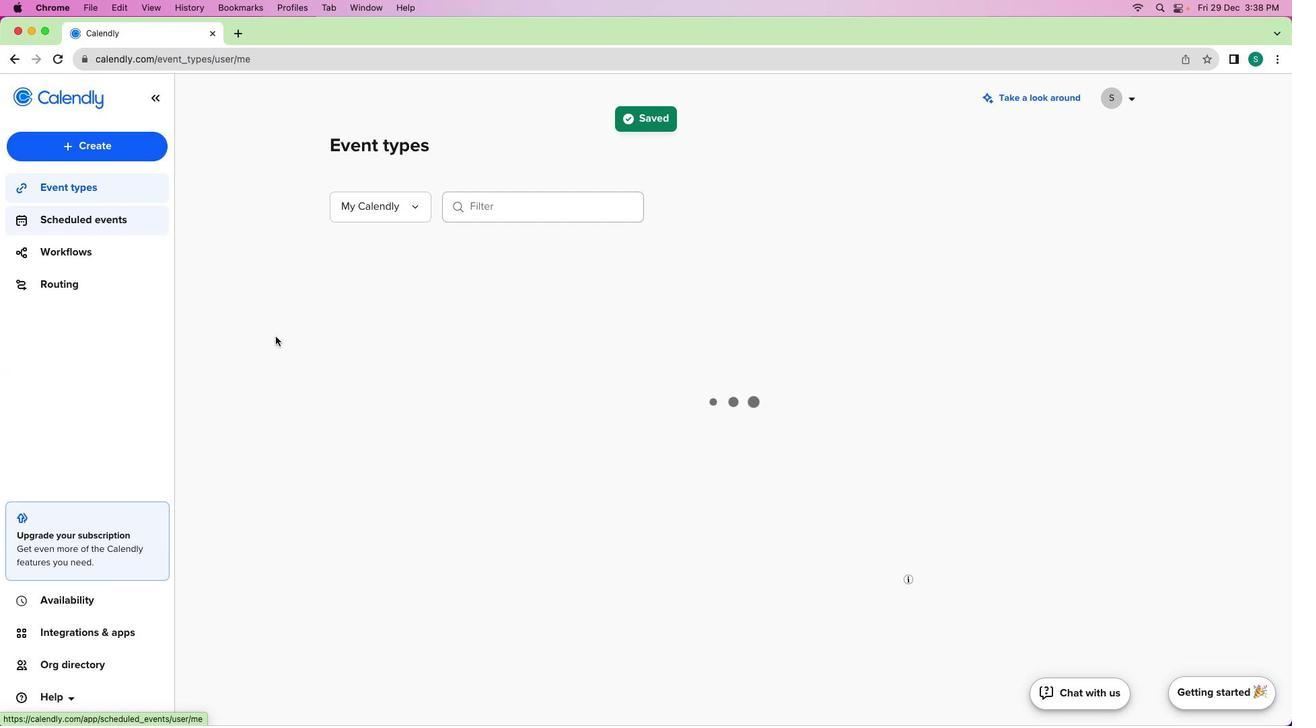 
Action: Mouse moved to (494, 403)
Screenshot: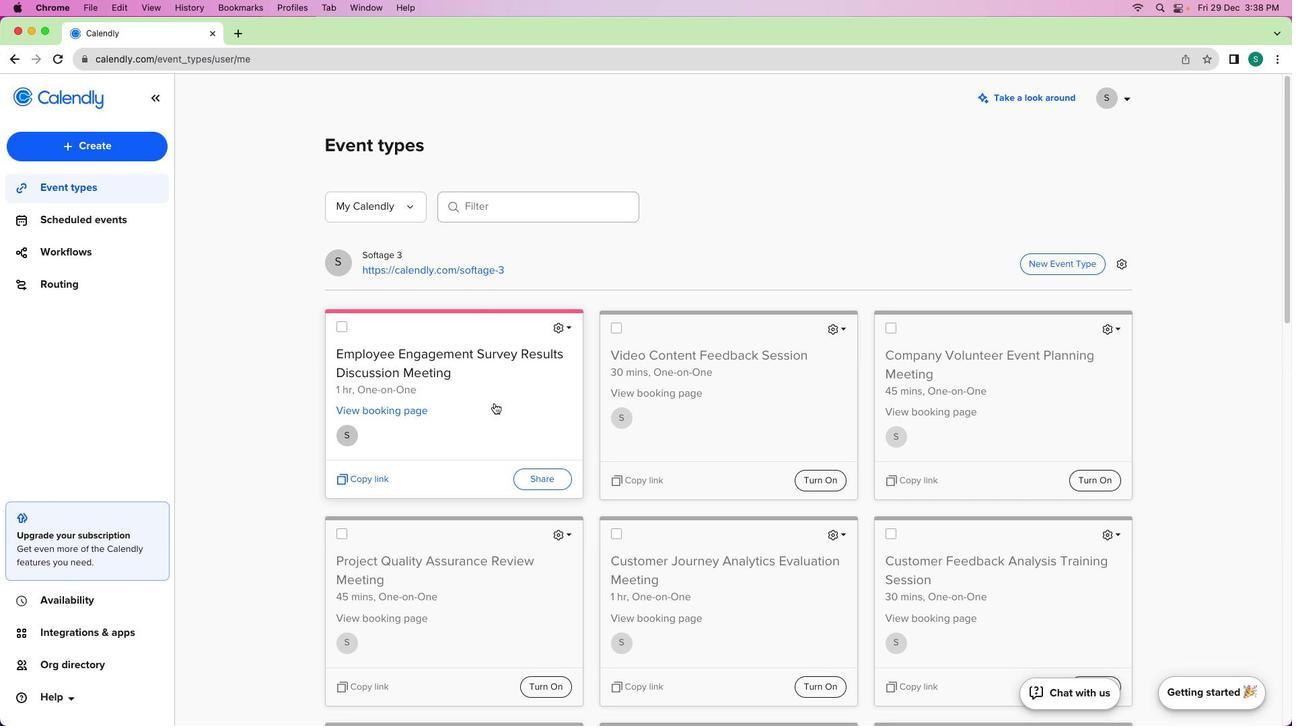 
